 Task: Open a blank google sheet and write heading  Financial Planner. Add Dates in a column and its values below  'Jan 23, Feb 23, Mar 23, Apr 23 & may23. 'Add Income in next column and its values below  $3,000, $3,200, $3,100, $3,300 & $3,500. Add Expenses in next column and its values below  $2,000, $2,300, $2,200, $2,500 & $2,800. Add savings in next column and its values below $500, $600, $500, $700 & $700. Add Investment in next column and its values below  $500, $700, $800, $900 & $1000. Add Net Saving in next column and its values below  $1000, $1200, $900, $800 & $700. Save page BudgetReview templatesbook
Action: Mouse moved to (51, 132)
Screenshot: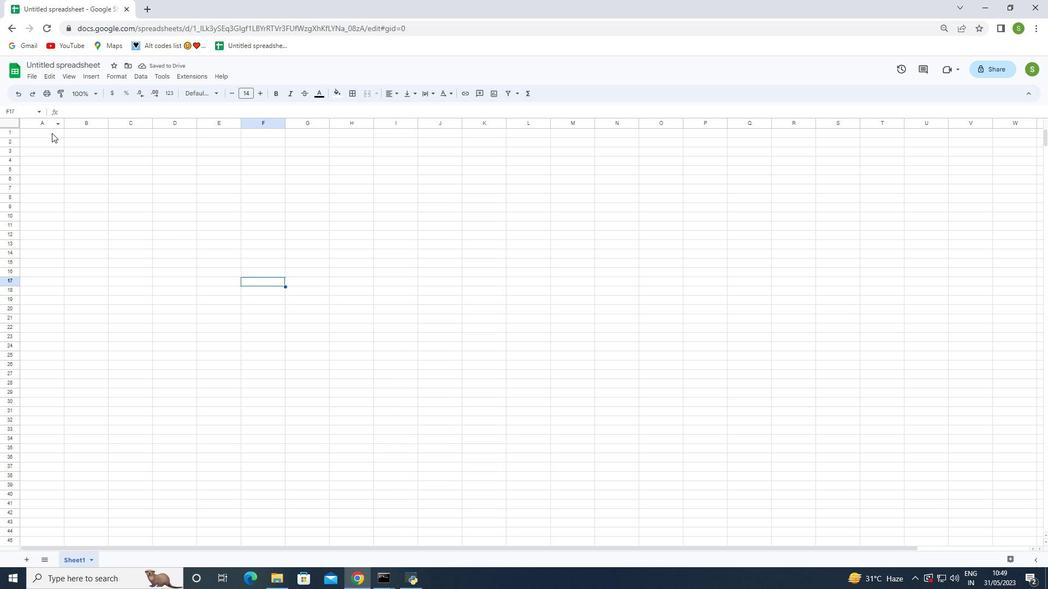 
Action: Mouse pressed left at (51, 132)
Screenshot: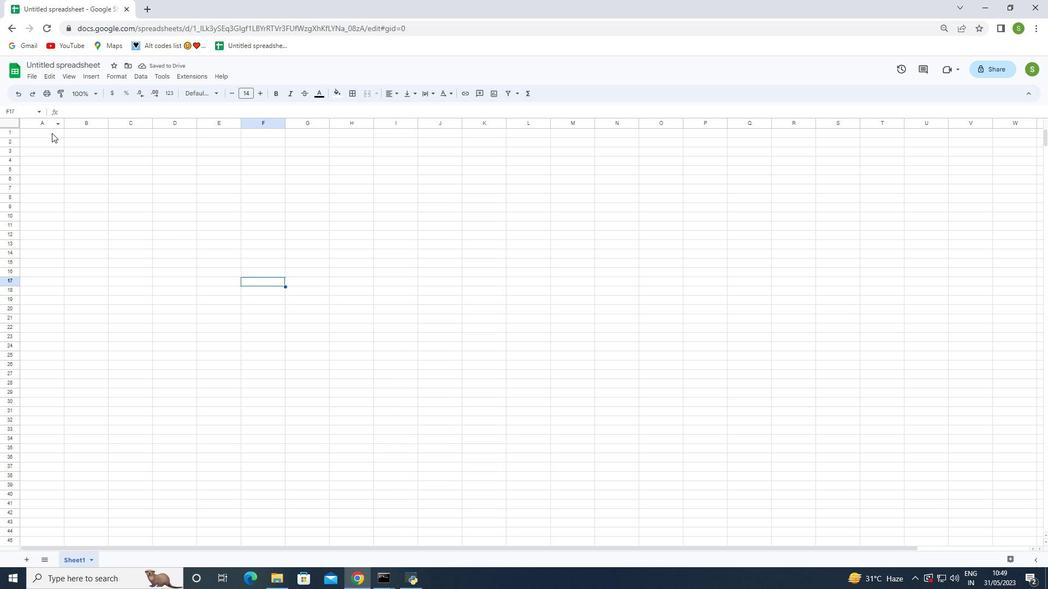 
Action: Key pressed <Key.shift>Fib<Key.backspace>nancial<Key.space><Key.shift>Planner<Key.enter><Key.shift>Dates<Key.enter><Key.shift>Jan<Key.space>23<Key.enter><Key.shift><Key.shift>Feb<Key.space>23<Key.enter><Key.shift>Mar<Key.space>23<Key.enter><Key.shift>Apr<Key.space>23<Key.enter><Key.shift>May<Key.space>23<Key.enter>
Screenshot: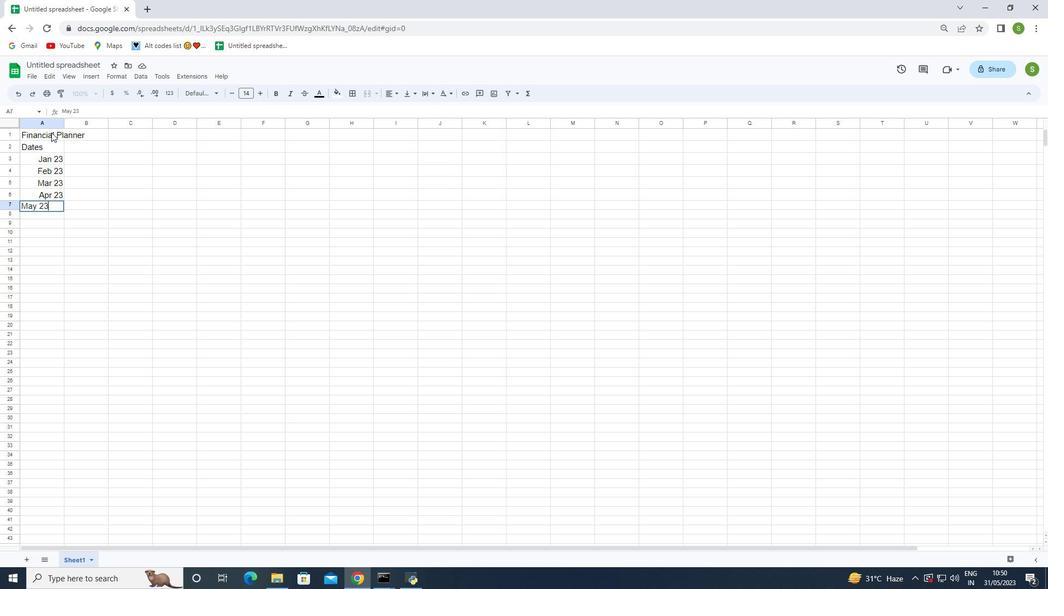 
Action: Mouse moved to (86, 146)
Screenshot: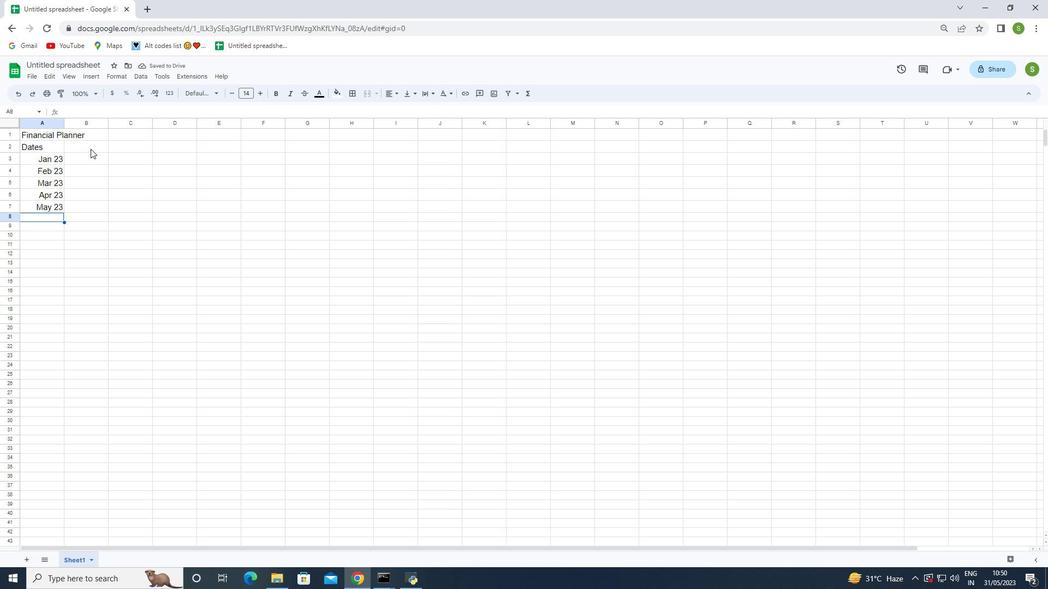 
Action: Mouse pressed left at (86, 146)
Screenshot: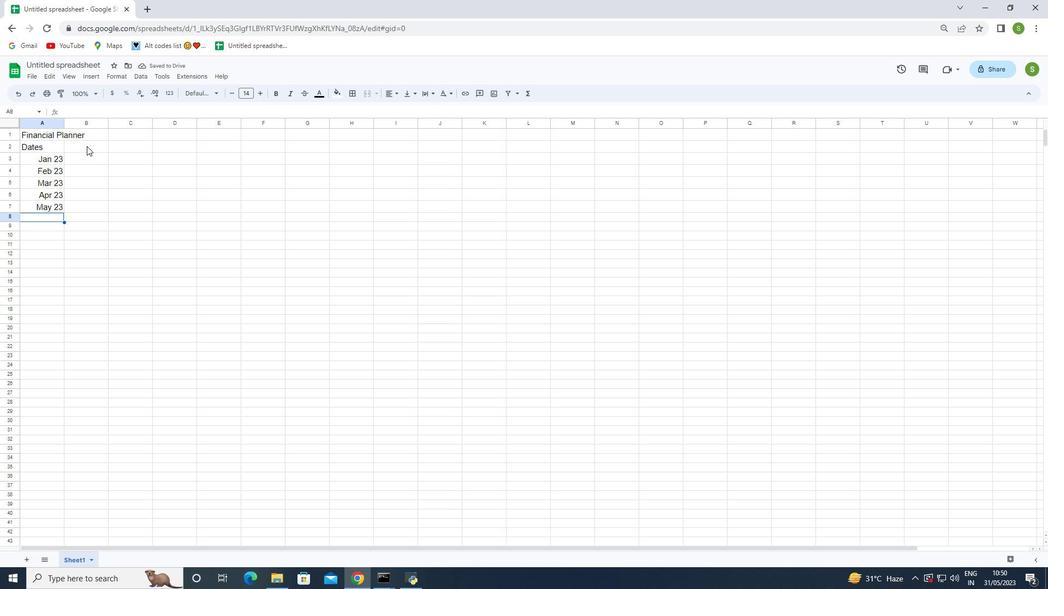 
Action: Key pressed <Key.shift>Income<Key.space><Key.enter><Key.shift><Key.shift><Key.shift><Key.shift><Key.shift><Key.shift><Key.shift><Key.shift>$3000<Key.enter><Key.shift><Key.shift><Key.shift><Key.shift><Key.shift><Key.shift><Key.shift><Key.shift><Key.shift>$3200<Key.enter><Key.shift>$3100<Key.enter><Key.shift><Key.shift><Key.shift>$3300<Key.enter><Key.shift>$3500<Key.enter>
Screenshot: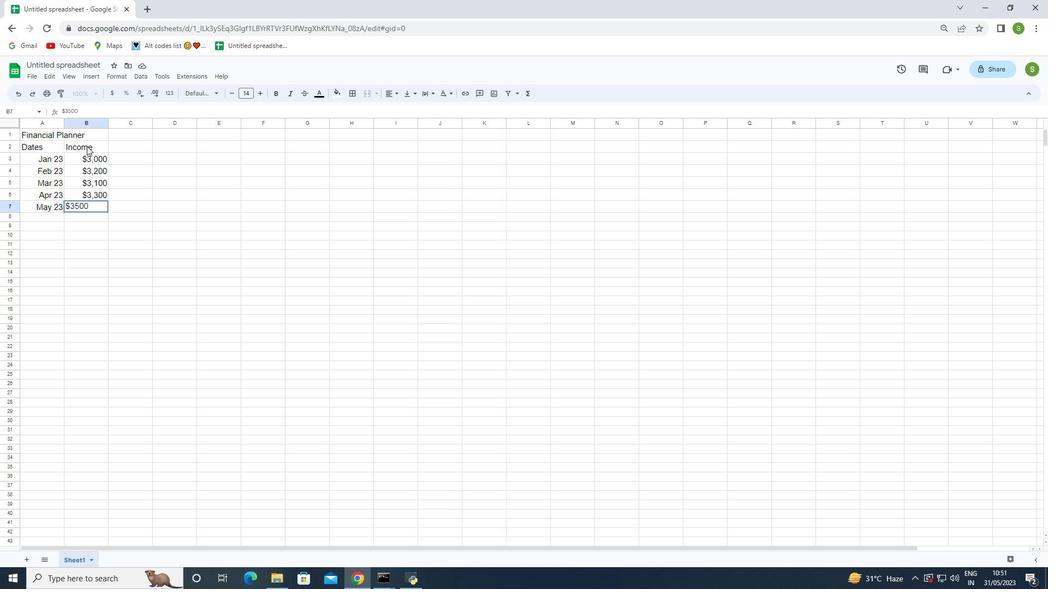 
Action: Mouse moved to (131, 149)
Screenshot: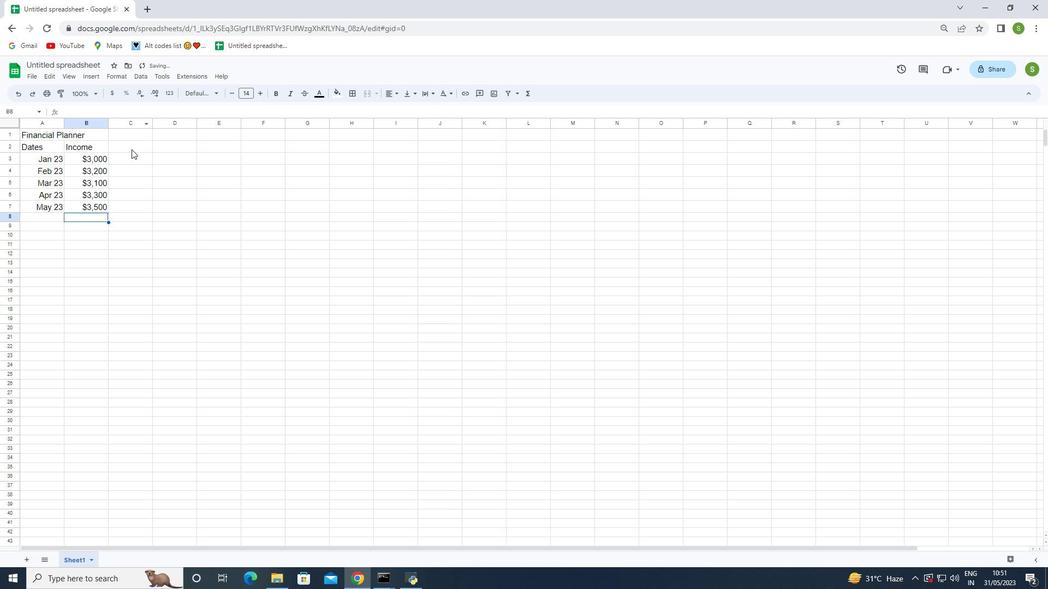 
Action: Mouse pressed left at (131, 149)
Screenshot: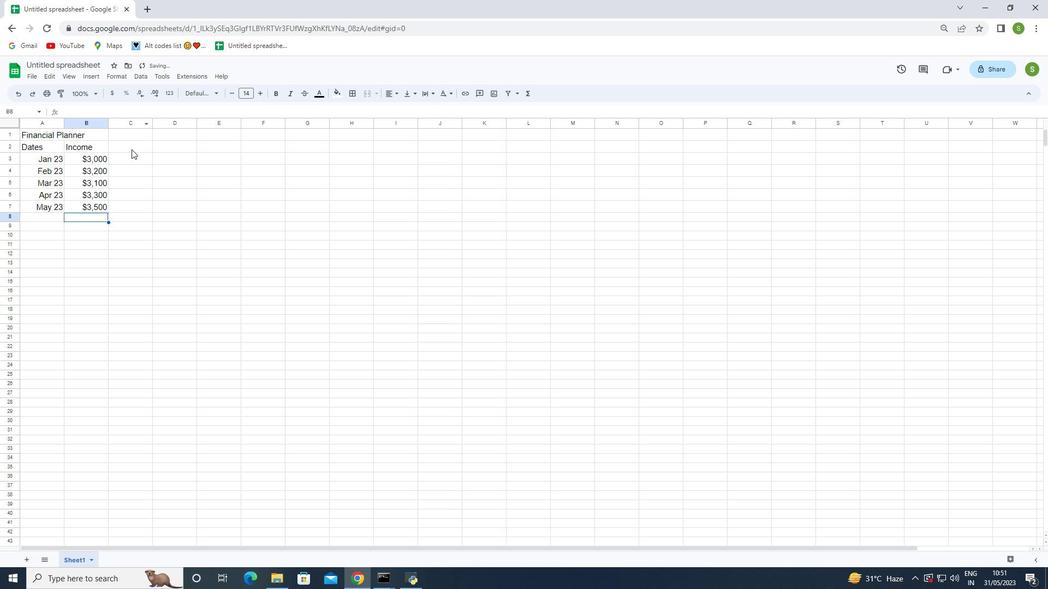 
Action: Key pressed <Key.shift>Expenses<Key.enter><Key.shift>#<Key.backspace><Key.shift>$2000<Key.enter><Key.shift><Key.shift><Key.shift><Key.shift>$2300<Key.enter><Key.shift>$2200<Key.enter><Key.shift>$2500<Key.enter><Key.shift>$2800<Key.enter>
Screenshot: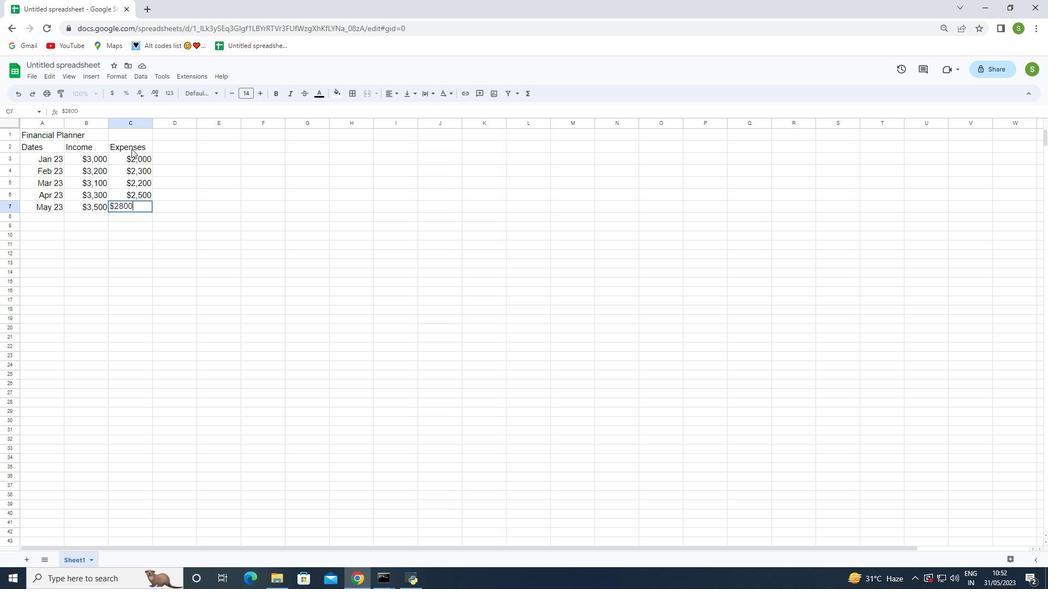 
Action: Mouse moved to (179, 141)
Screenshot: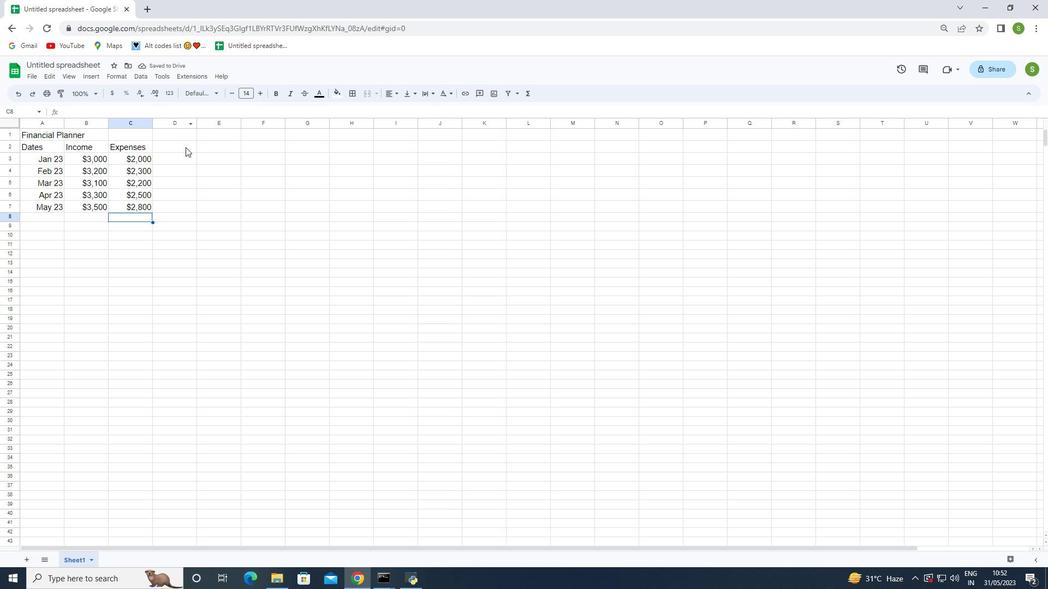 
Action: Mouse pressed left at (179, 141)
Screenshot: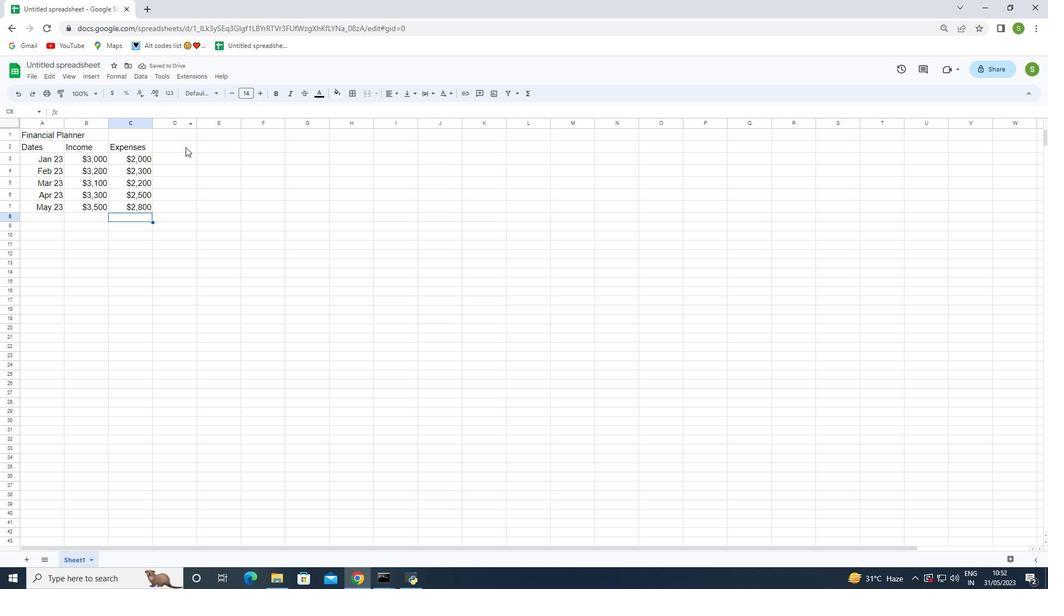 
Action: Mouse moved to (183, 175)
Screenshot: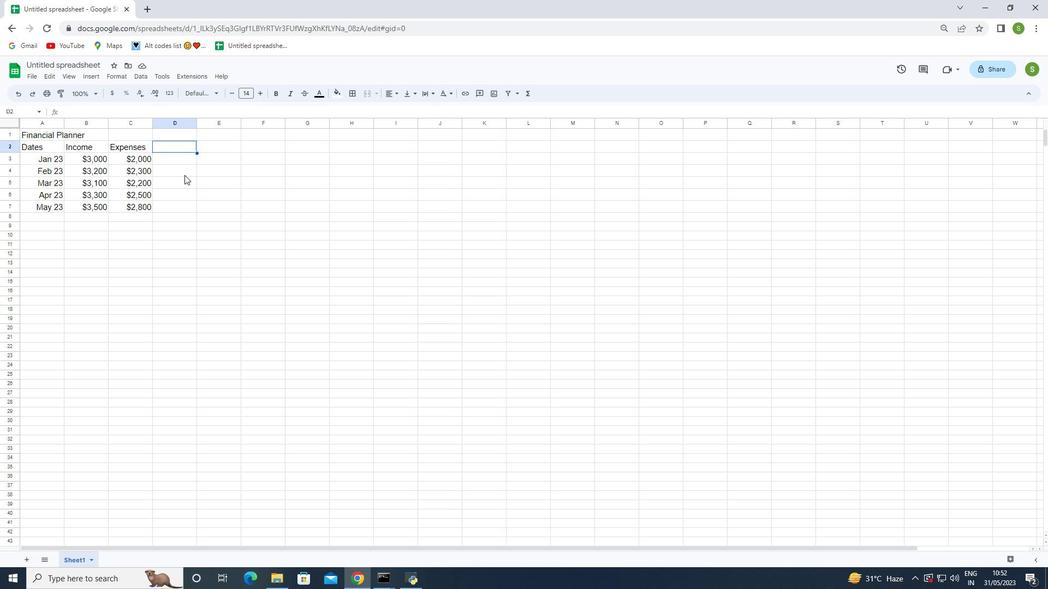 
Action: Key pressed <Key.shift><Key.shift><Key.shift><Key.shift>Savin
Screenshot: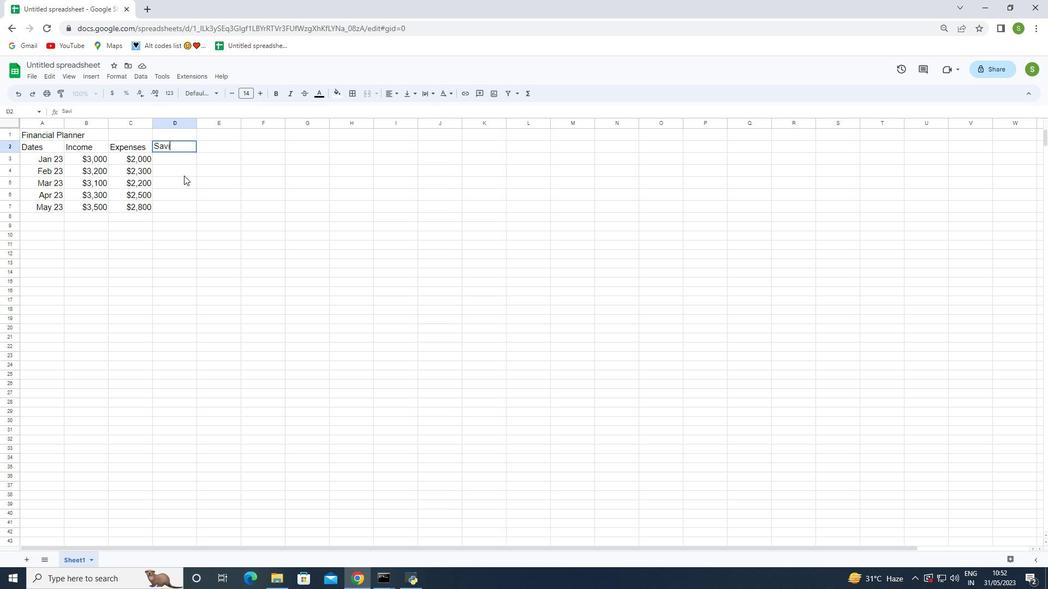 
Action: Mouse moved to (182, 175)
Screenshot: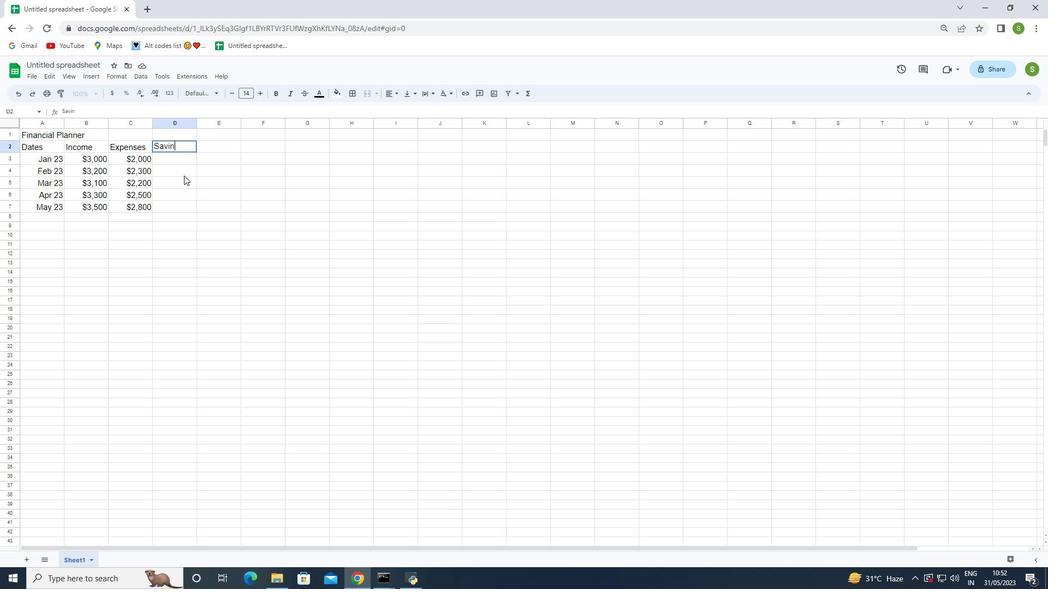 
Action: Key pressed gs
Screenshot: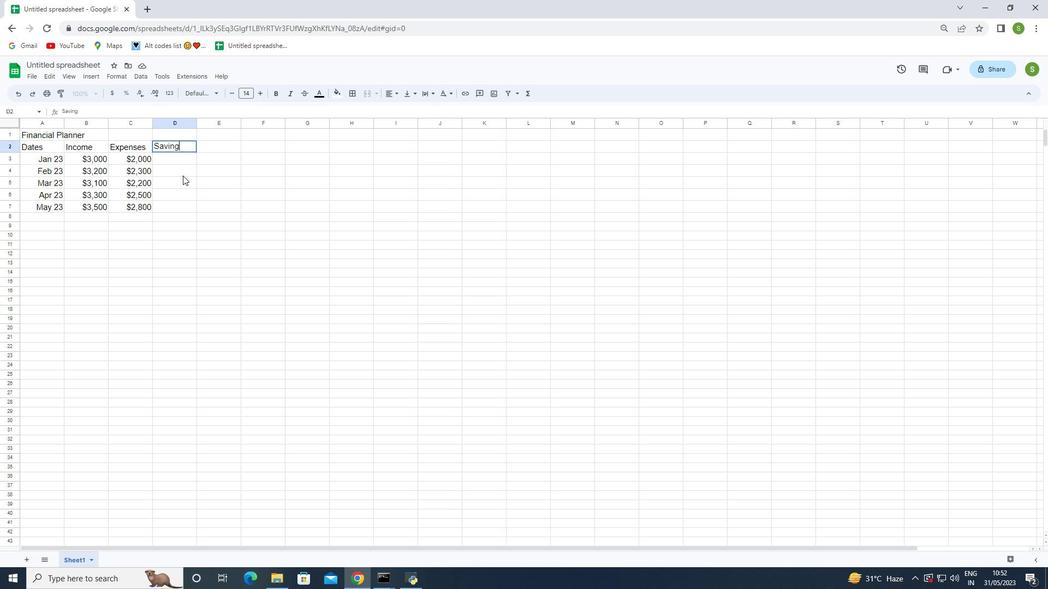 
Action: Mouse moved to (162, 156)
Screenshot: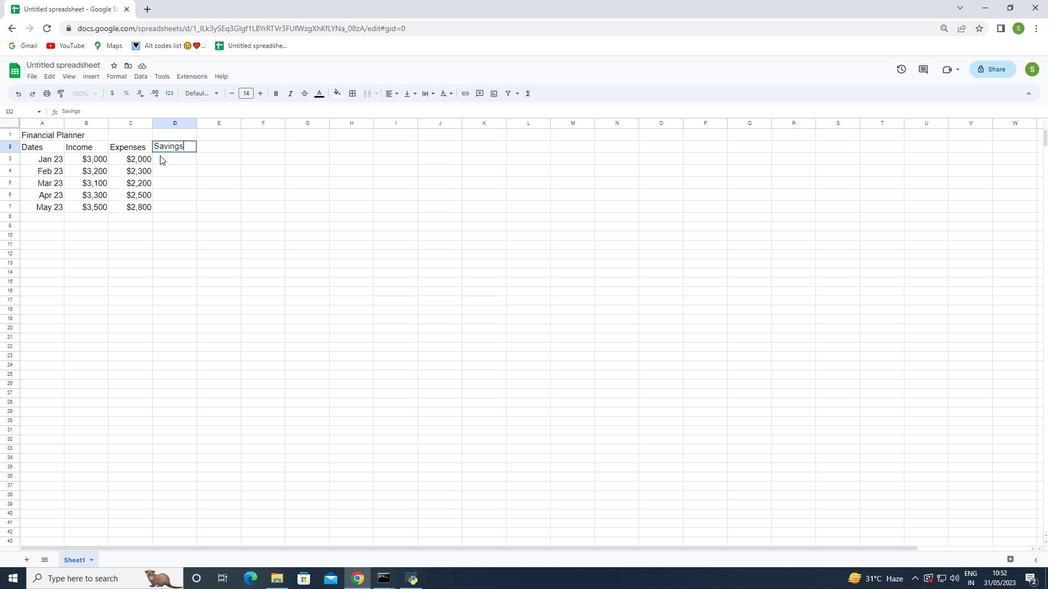 
Action: Mouse pressed left at (162, 156)
Screenshot: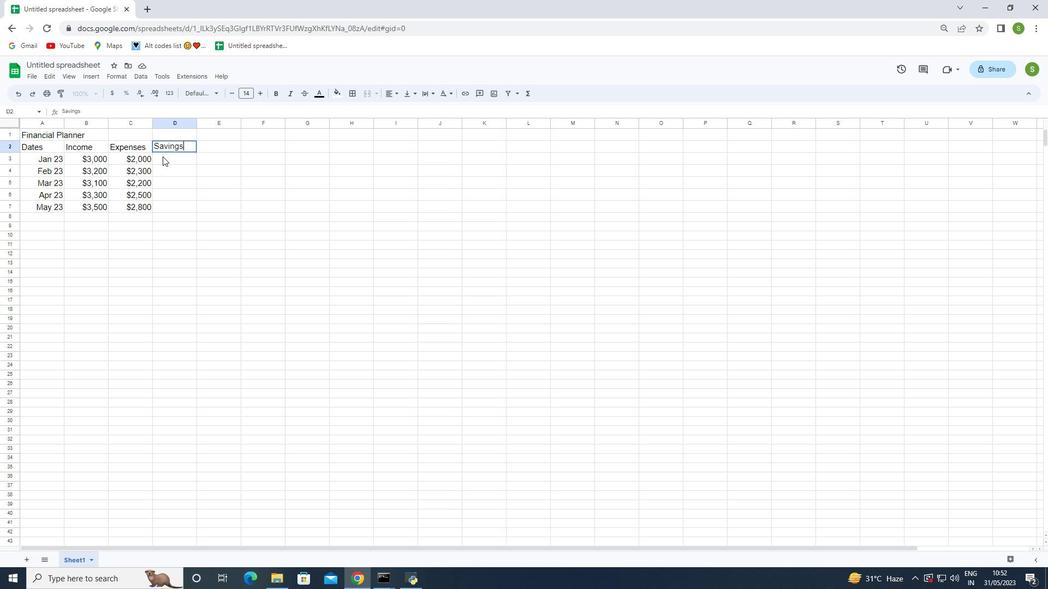 
Action: Mouse moved to (152, 155)
Screenshot: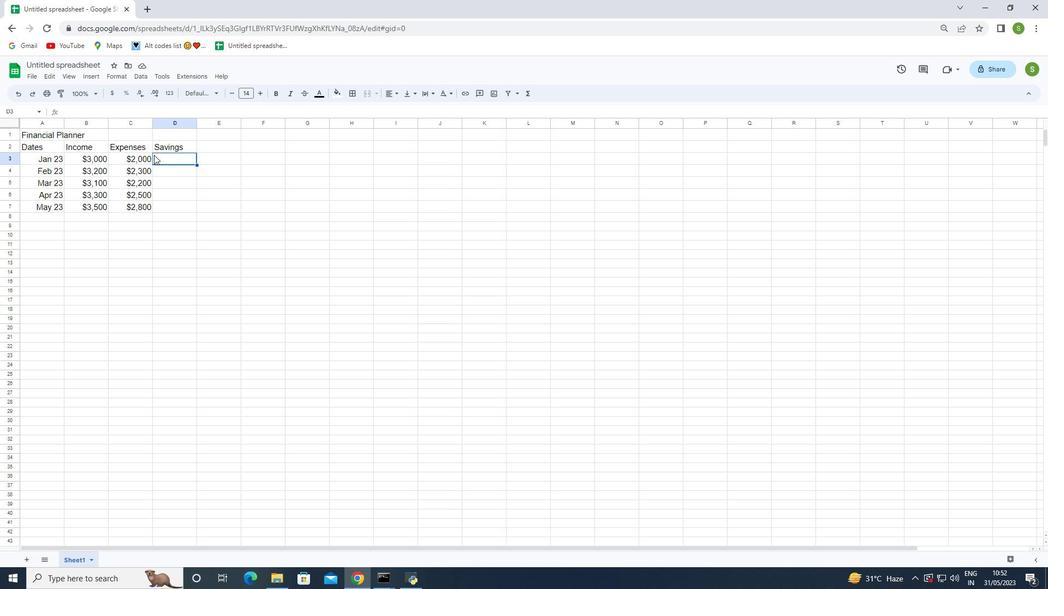 
Action: Key pressed <Key.shift><Key.shift><Key.shift><Key.shift><Key.shift><Key.shift><Key.shift><Key.shift><Key.shift><Key.shift><Key.shift><Key.shift><Key.shift><Key.shift><Key.shift><Key.shift><Key.shift><Key.shift><Key.shift><Key.shift>$500<Key.enter><Key.shift>$600<Key.enter><Key.shift>$500<Key.enter><Key.shift>$700<Key.enter><Key.shift><Key.shift>$700<Key.enter>
Screenshot: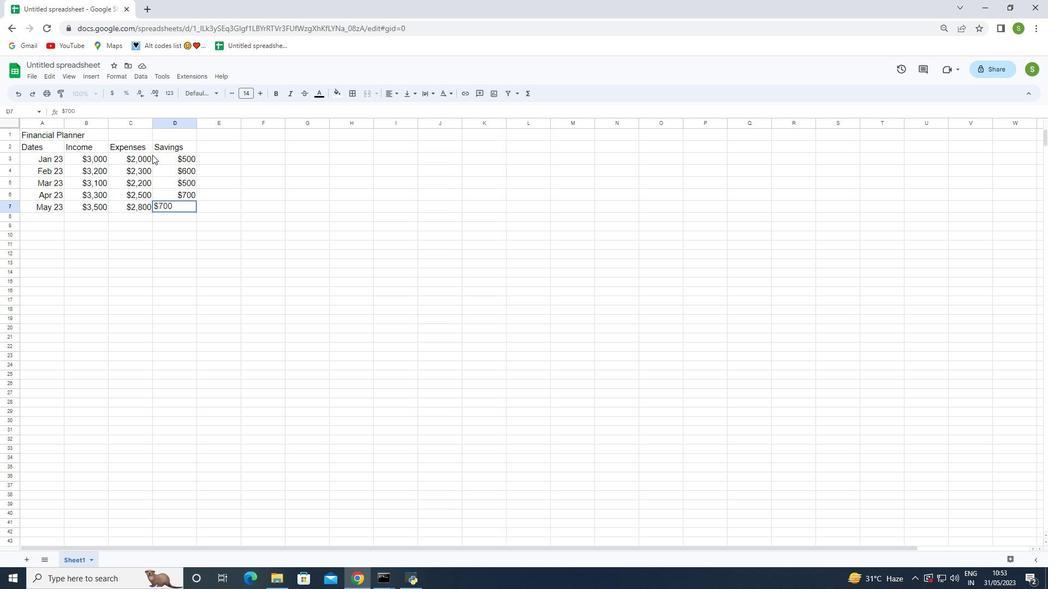 
Action: Mouse moved to (206, 143)
Screenshot: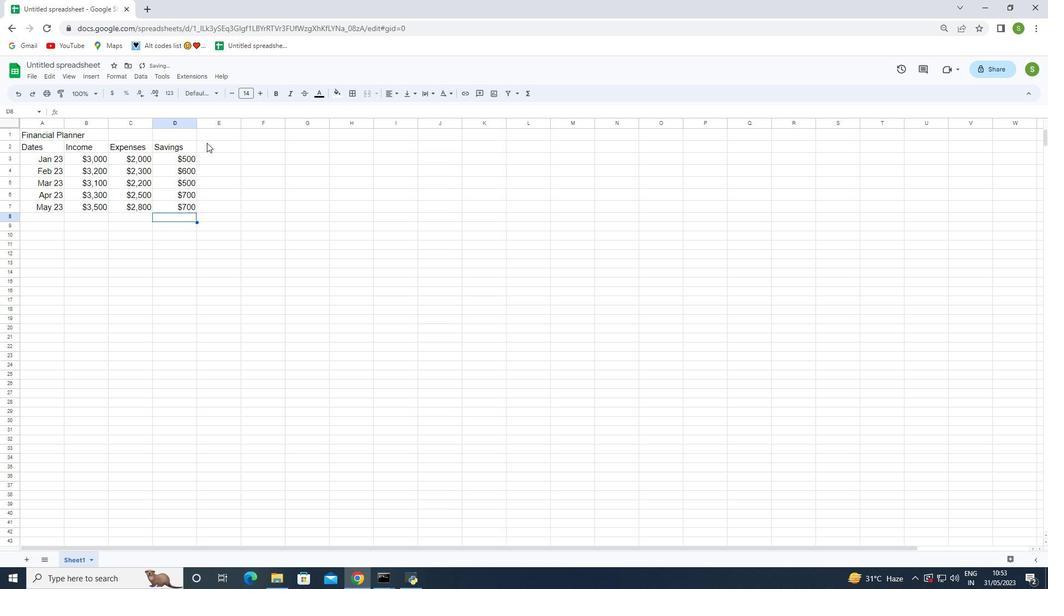 
Action: Mouse pressed left at (206, 143)
Screenshot: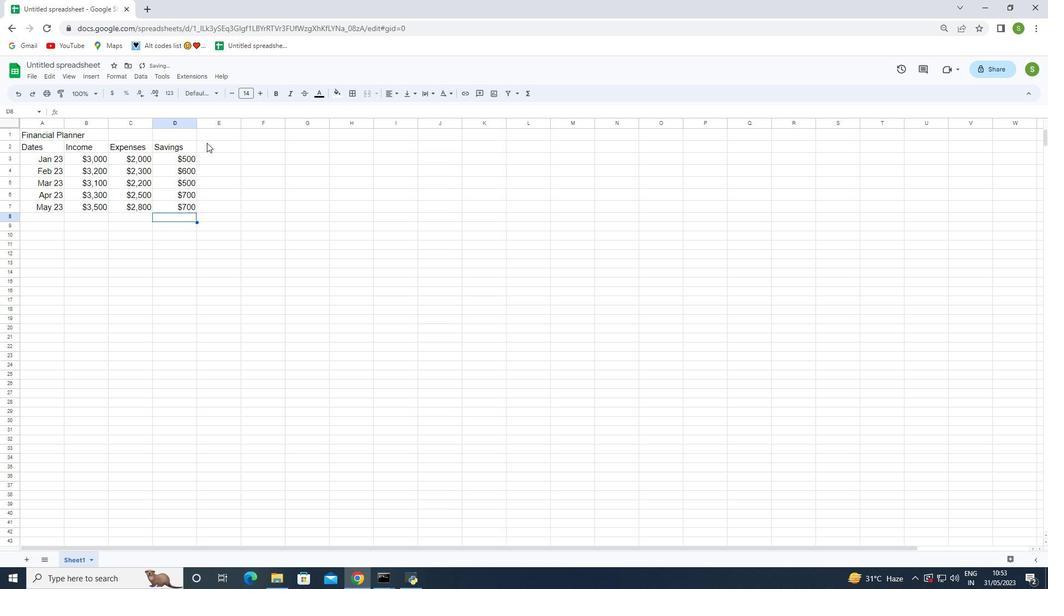 
Action: Mouse moved to (228, 181)
Screenshot: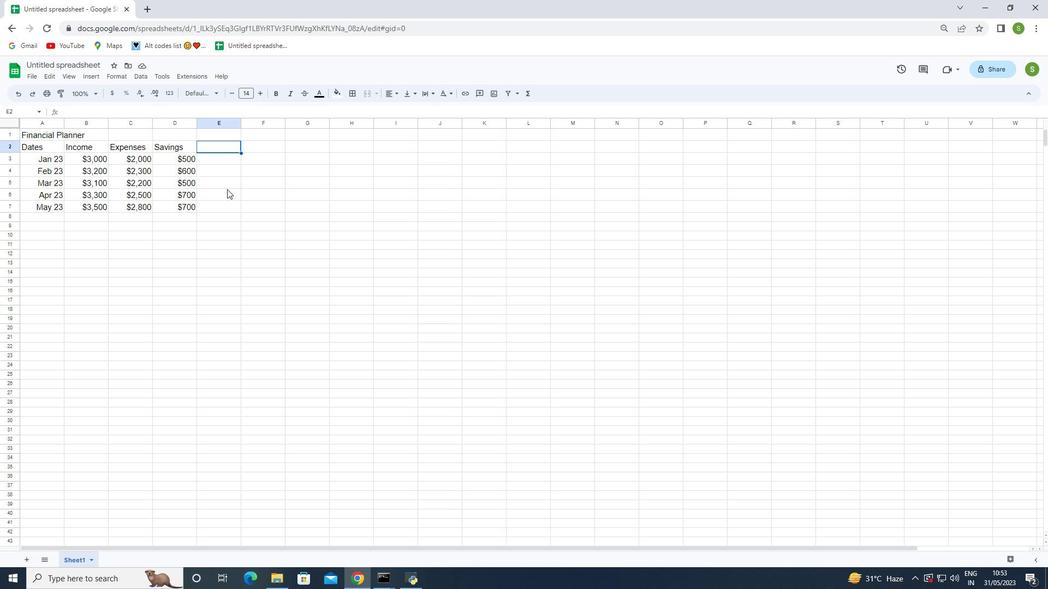 
Action: Key pressed <Key.shift>Investment<Key.enter><Key.shift><Key.shift><Key.shift><Key.shift><Key.shift><Key.shift><Key.shift>$500<Key.enter><Key.shift>$700<Key.enter><Key.shift>$800<Key.enter><Key.shift>$900<Key.enter><Key.shift>$1000<Key.enter>
Screenshot: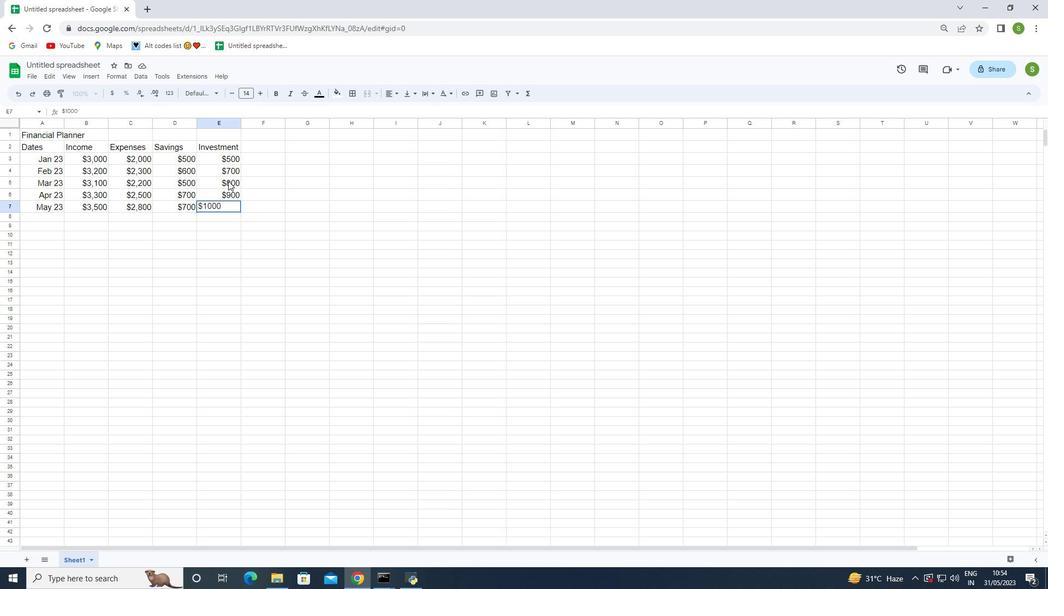 
Action: Mouse moved to (192, 277)
Screenshot: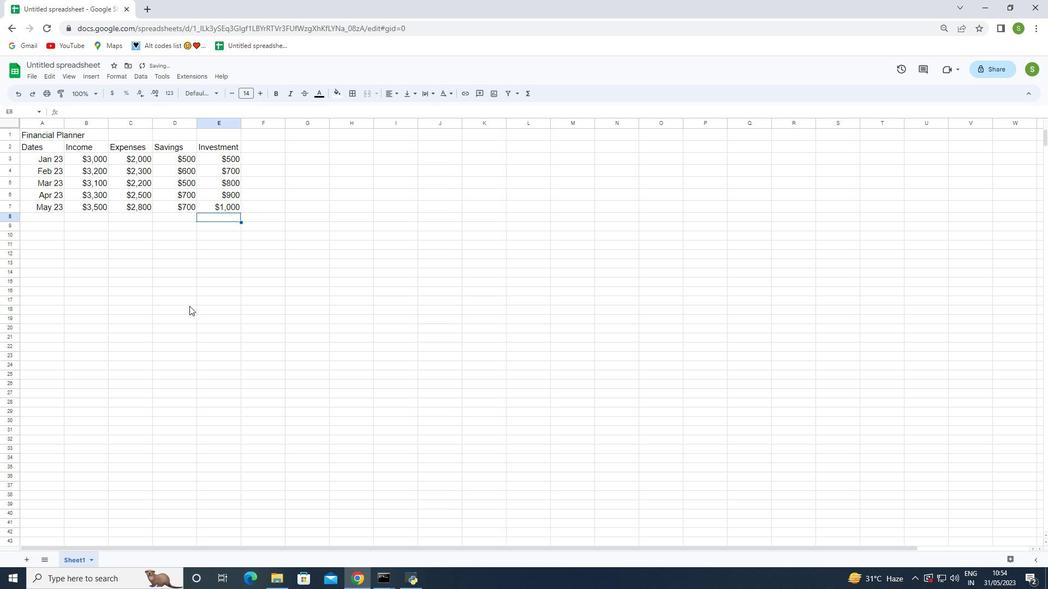 
Action: Mouse pressed left at (192, 277)
Screenshot: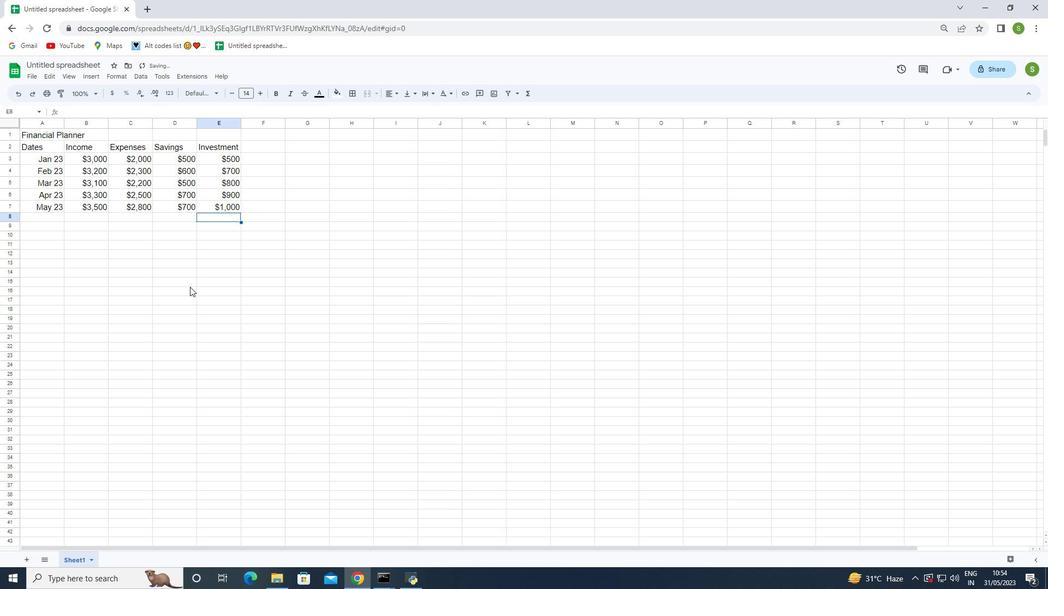 
Action: Mouse moved to (261, 153)
Screenshot: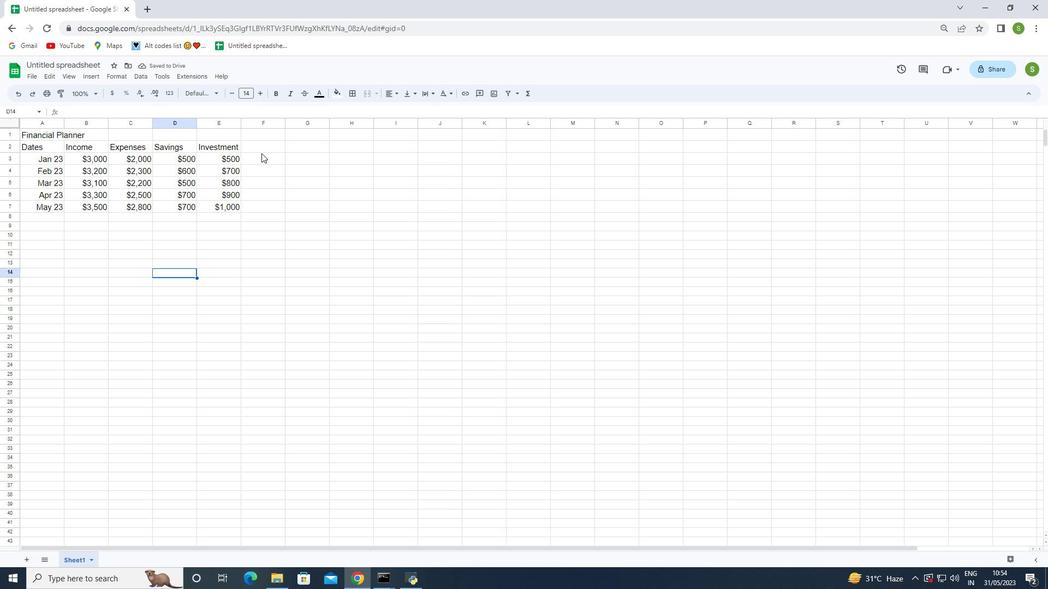 
Action: Mouse pressed left at (261, 153)
Screenshot: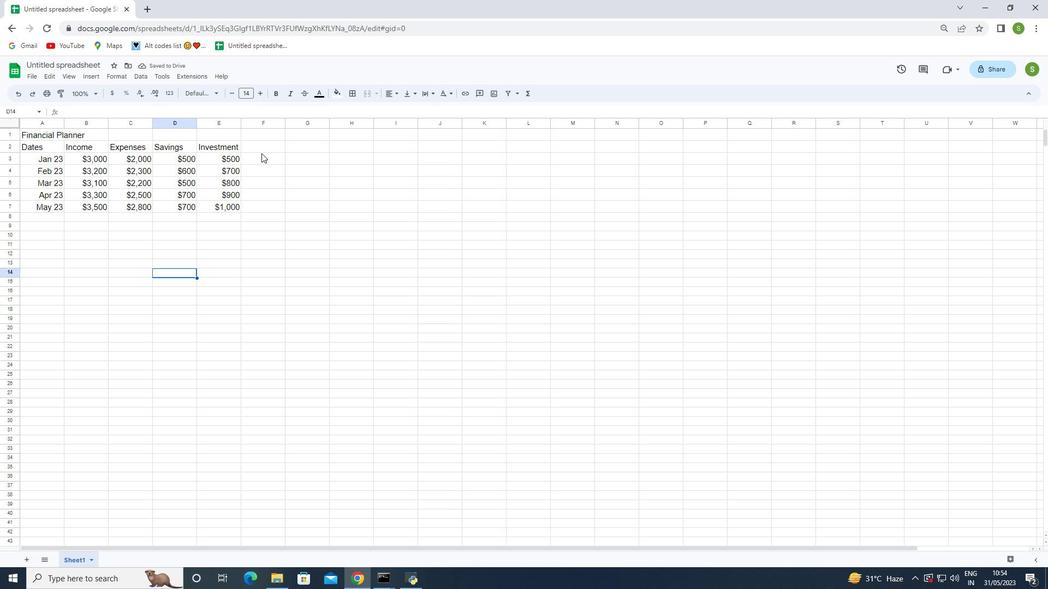 
Action: Mouse moved to (250, 195)
Screenshot: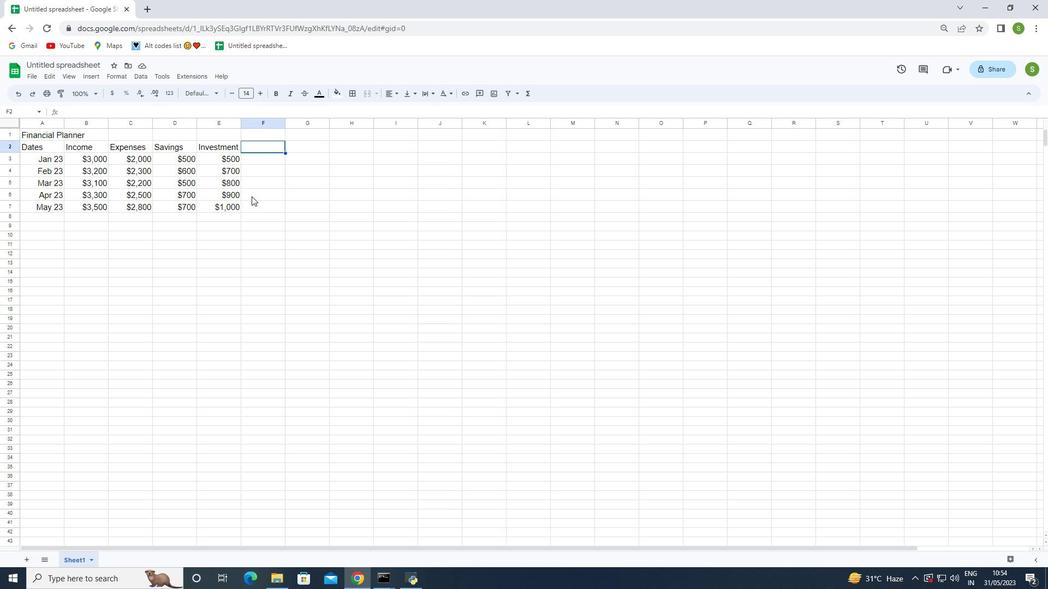 
Action: Key pressed <Key.shift>$<Key.backspace>
Screenshot: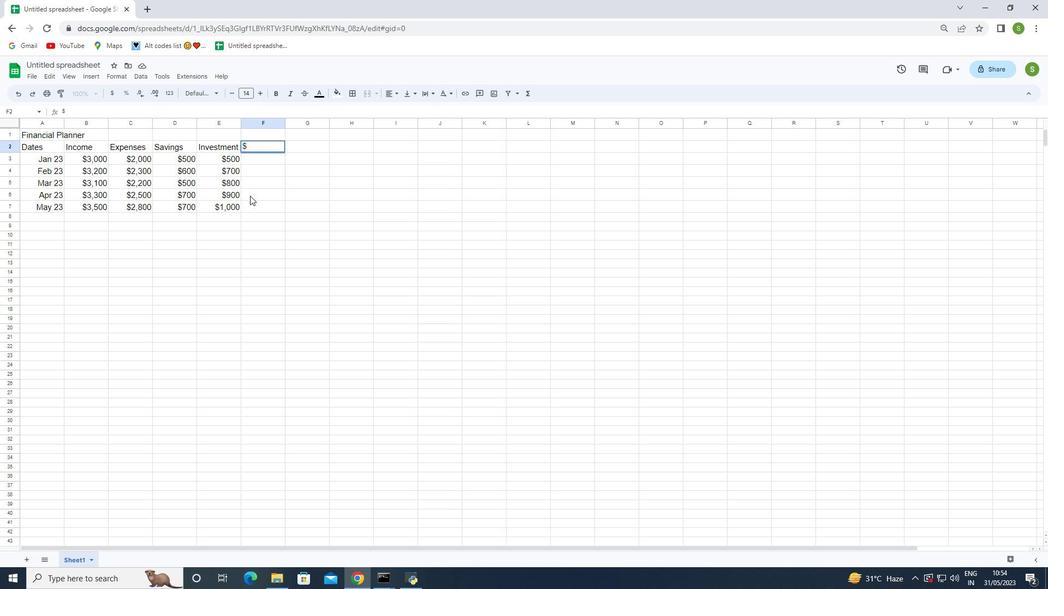 
Action: Mouse moved to (249, 195)
Screenshot: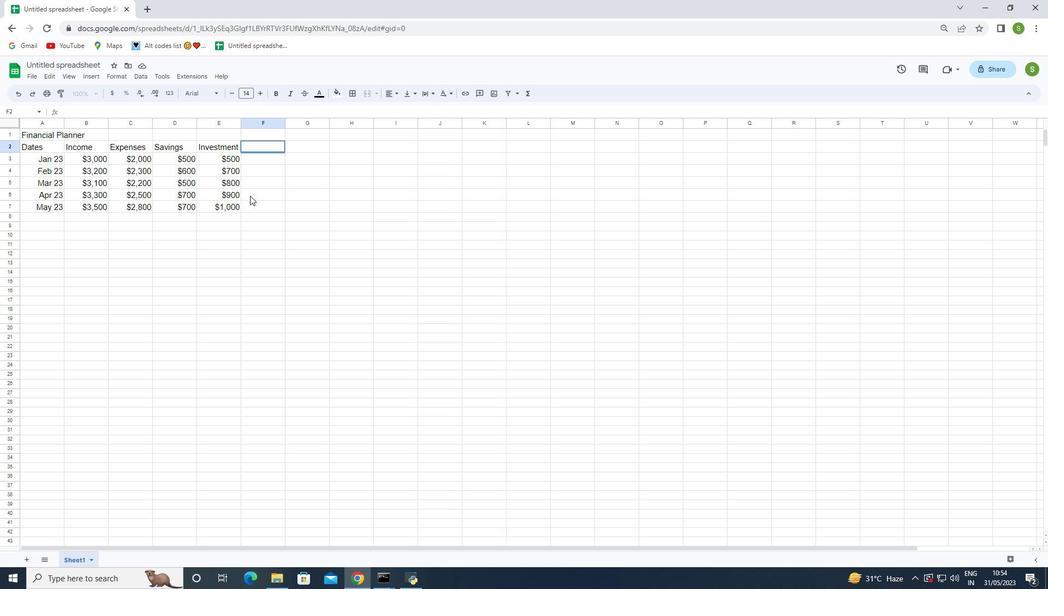 
Action: Key pressed <Key.shift><Key.shift><Key.shift>Net<Key.space><Key.shift>Saving<Key.enter><Key.shift><Key.shift><Key.shift><Key.shift><Key.shift><Key.shift>$1000<Key.enter><Key.shift><Key.shift><Key.shift><Key.shift><Key.shift><Key.shift><Key.shift><Key.shift><Key.shift>$1200<Key.enter><Key.shift>$900<Key.enter><Key.shift><Key.shift><Key.shift><Key.shift><Key.shift><Key.shift><Key.shift>%<Key.backspace><Key.shift>$800<Key.enter><Key.shift><Key.shift><Key.shift><Key.shift><Key.shift>$700<Key.enter>
Screenshot: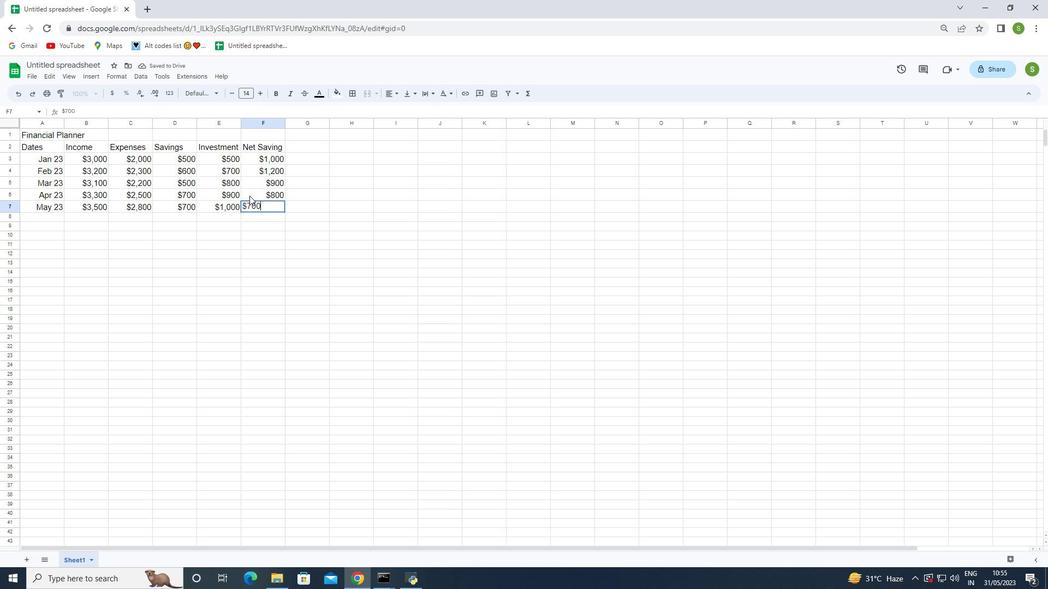 
Action: Mouse moved to (27, 79)
Screenshot: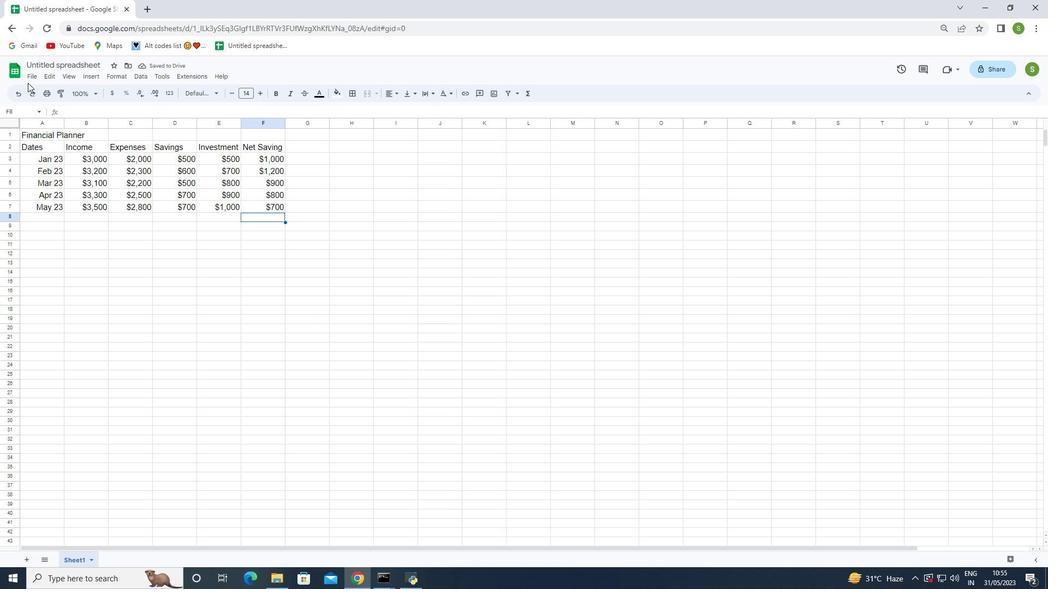 
Action: Mouse pressed left at (27, 79)
Screenshot: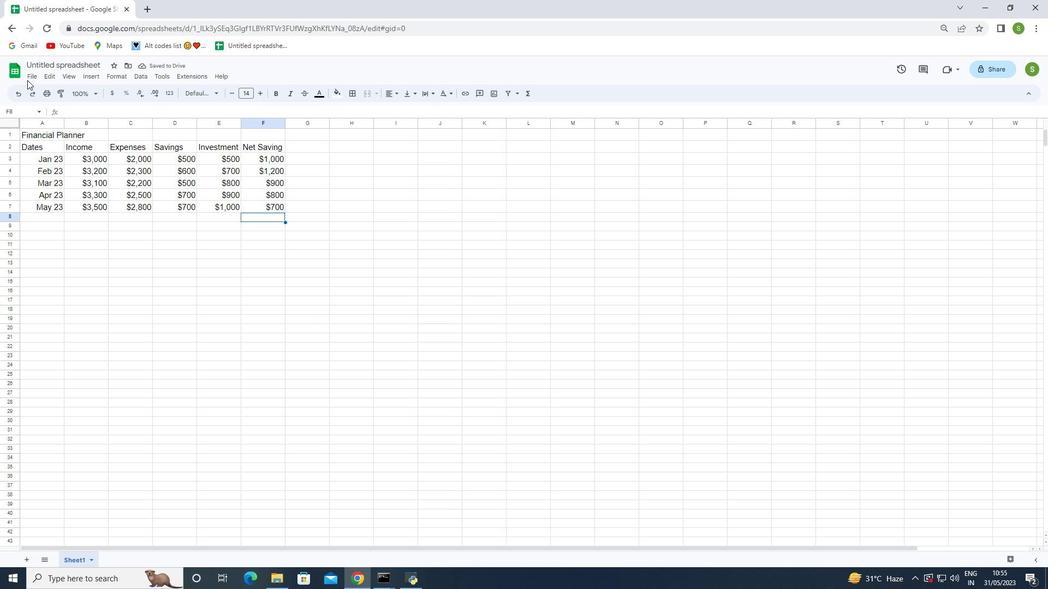 
Action: Mouse moved to (27, 77)
Screenshot: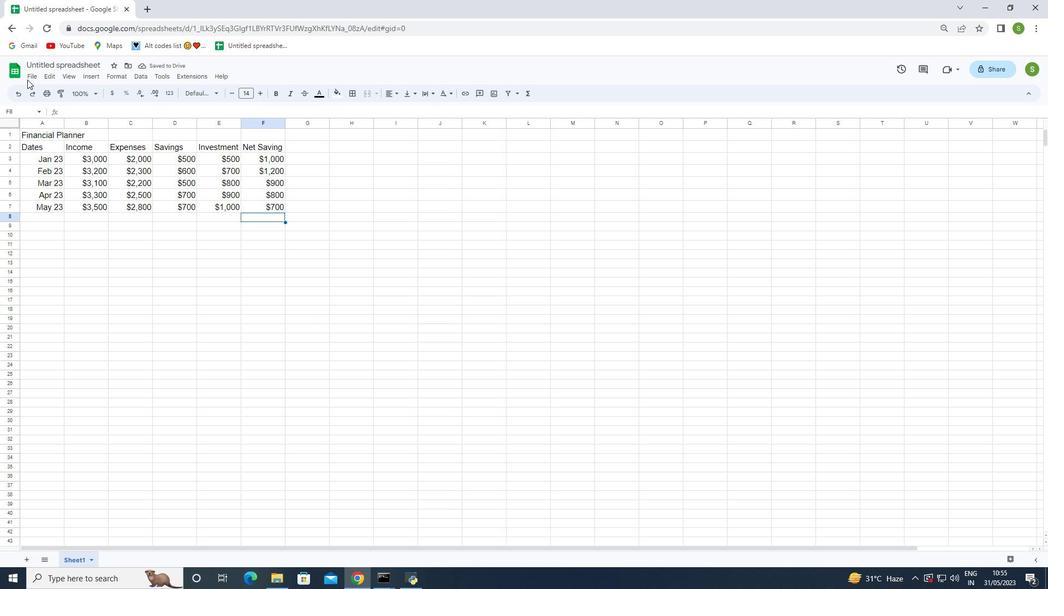 
Action: Mouse pressed left at (27, 77)
Screenshot: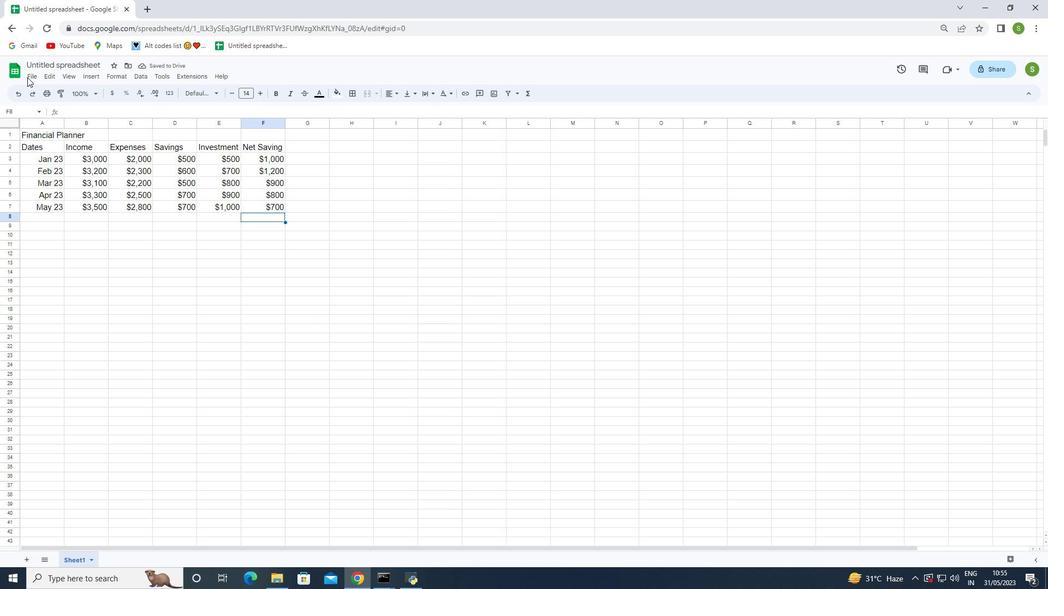 
Action: Mouse moved to (31, 78)
Screenshot: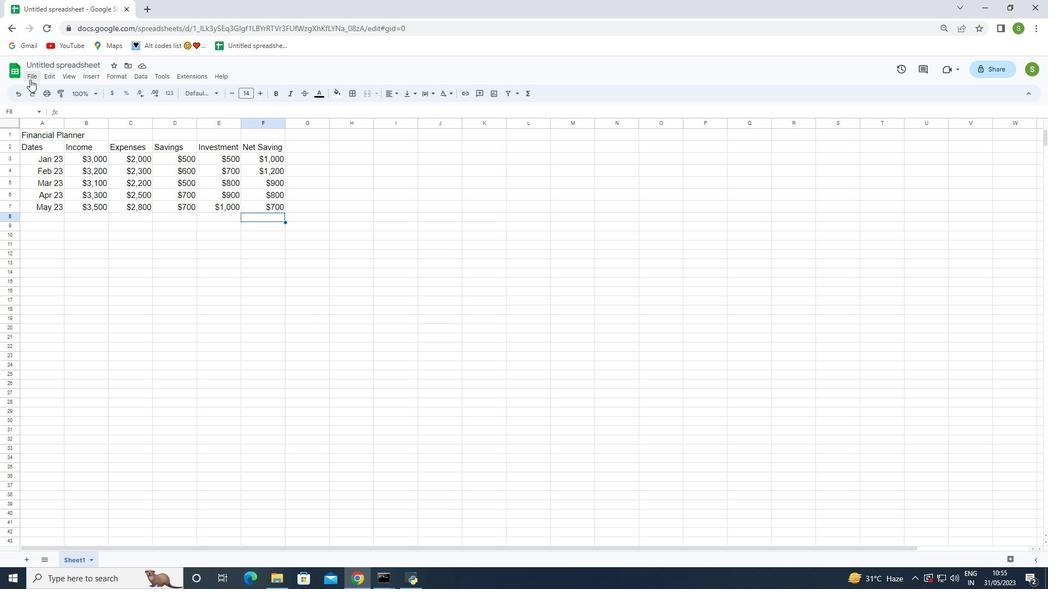 
Action: Mouse pressed left at (31, 78)
Screenshot: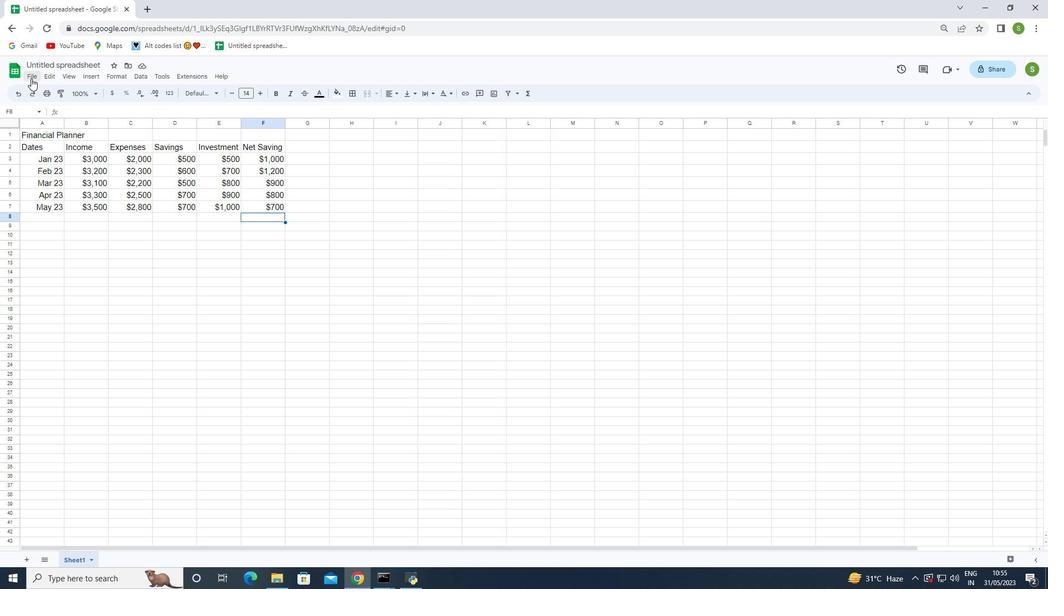 
Action: Mouse moved to (53, 204)
Screenshot: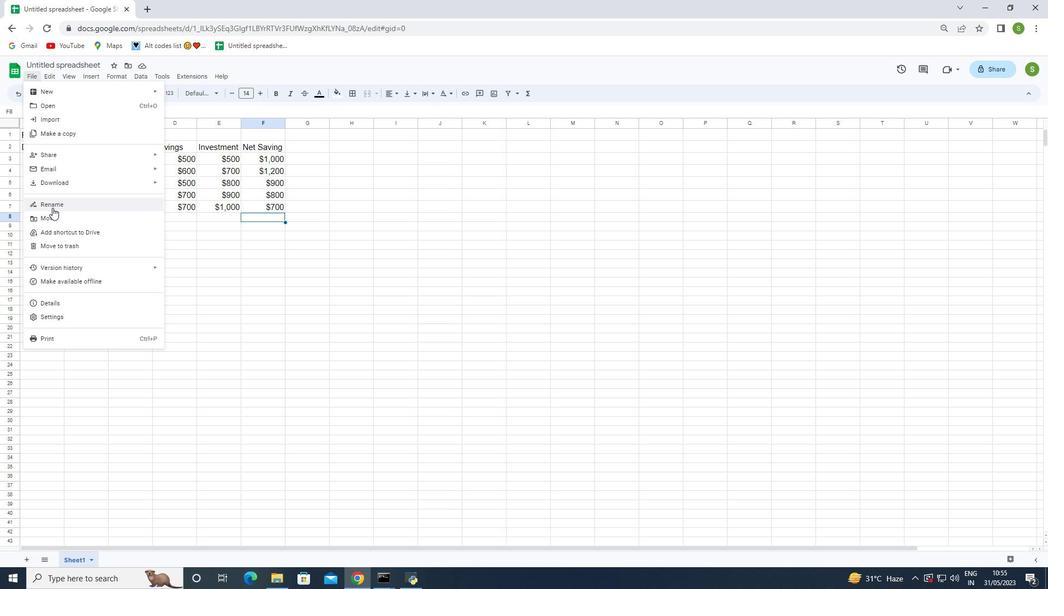 
Action: Mouse pressed left at (53, 204)
Screenshot: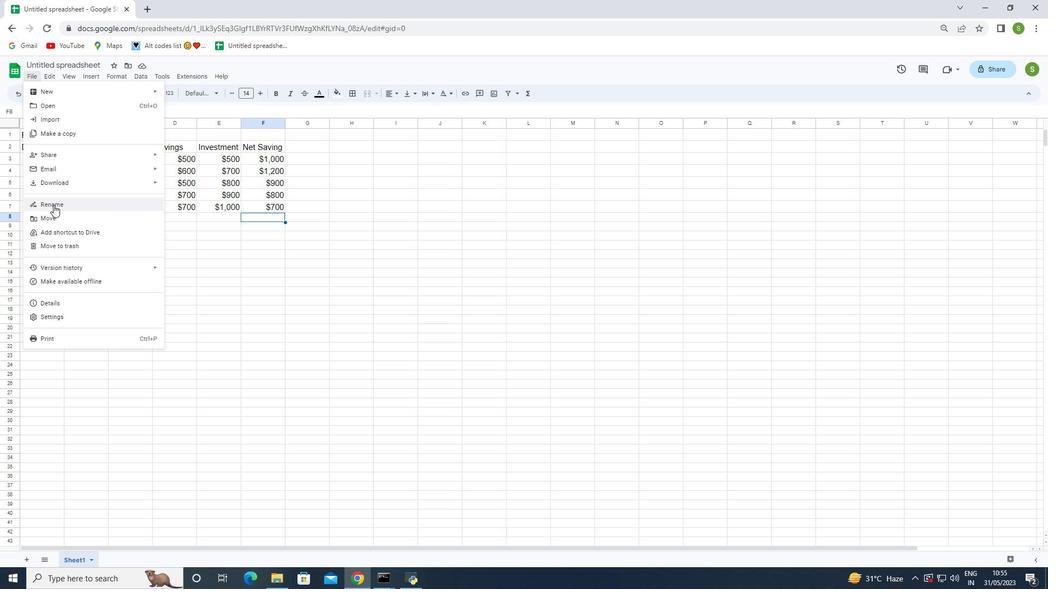 
Action: Mouse moved to (64, 231)
Screenshot: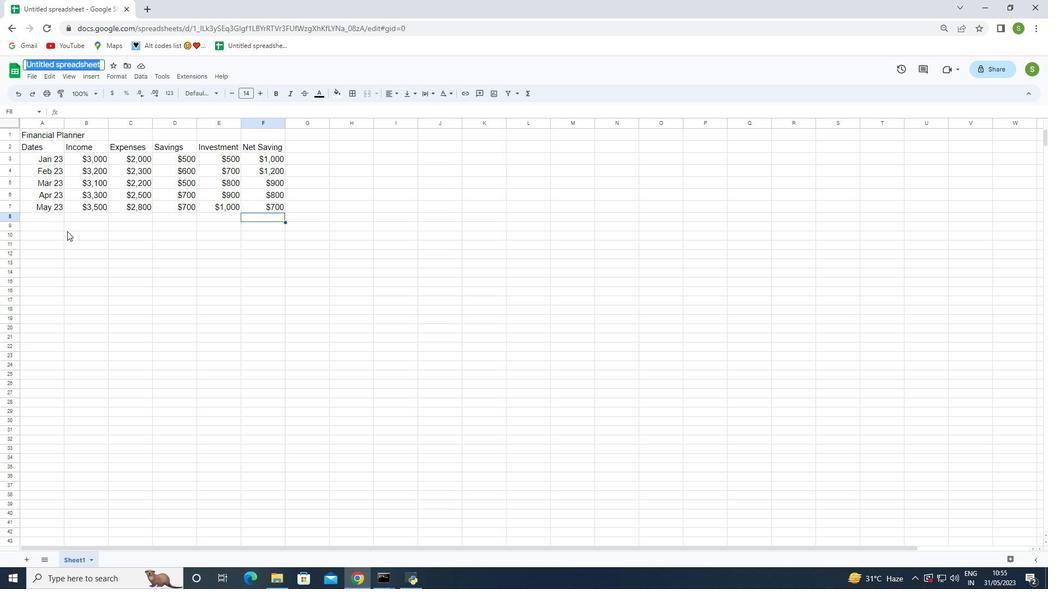 
Action: Key pressed <Key.backspace><Key.shift>Budget<Key.shift>Review<Key.space>templatesbook
Screenshot: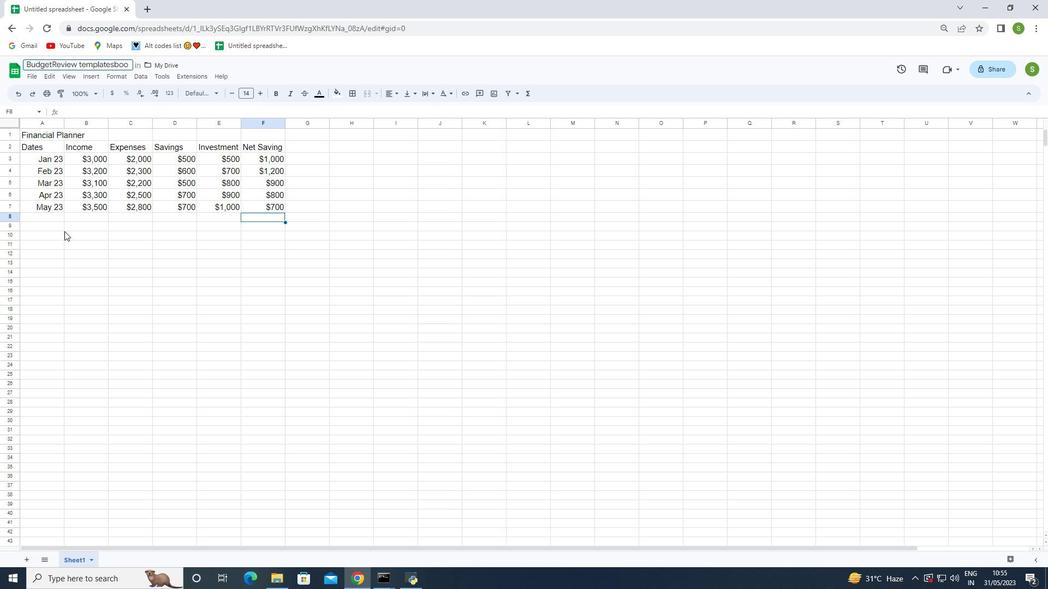 
Action: Mouse moved to (146, 333)
Screenshot: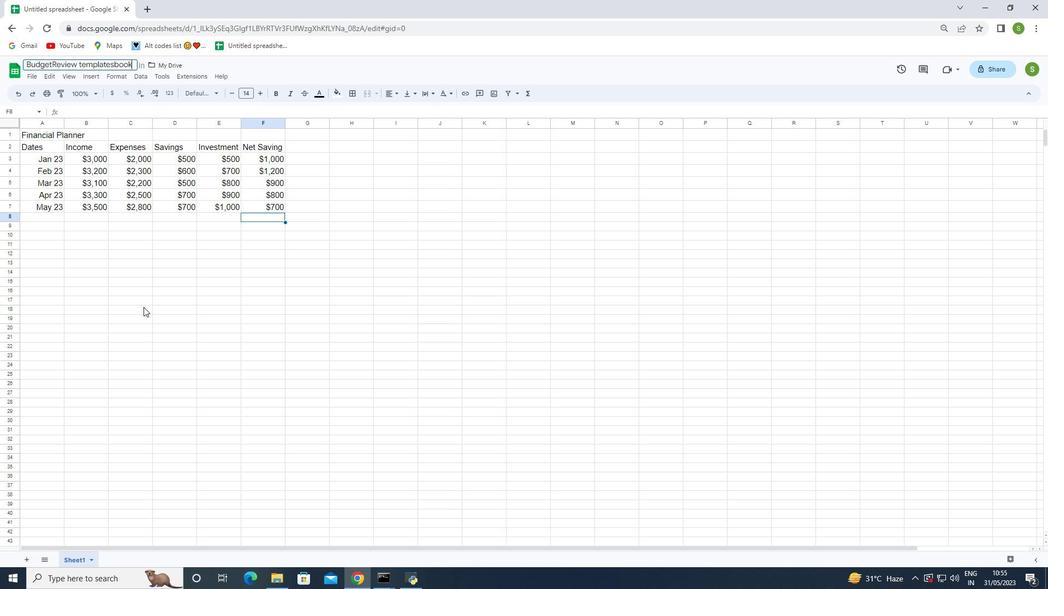 
Action: Mouse pressed left at (146, 333)
Screenshot: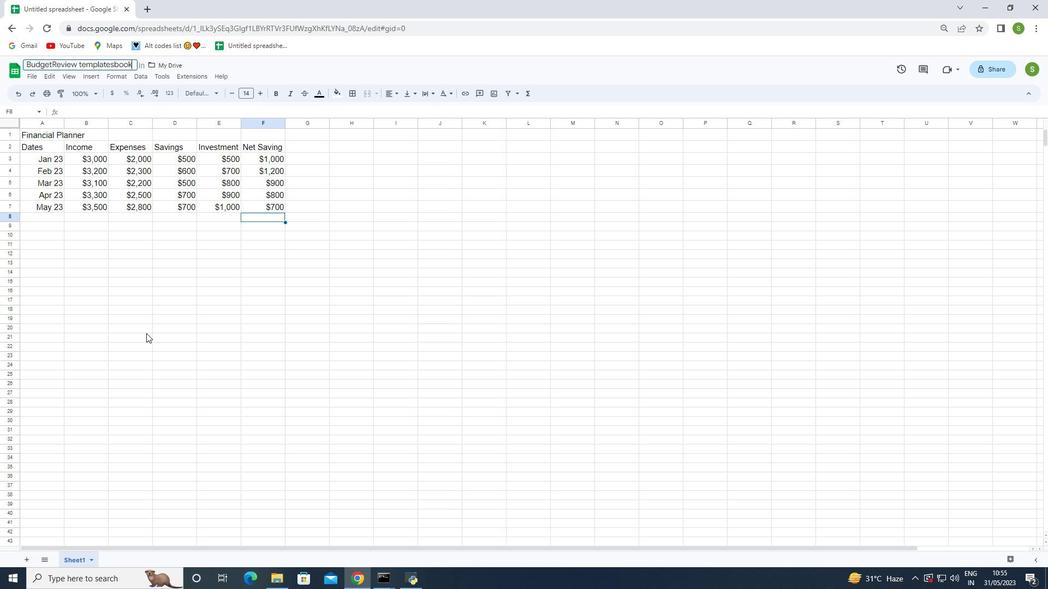 
Action: Mouse moved to (143, 248)
Screenshot: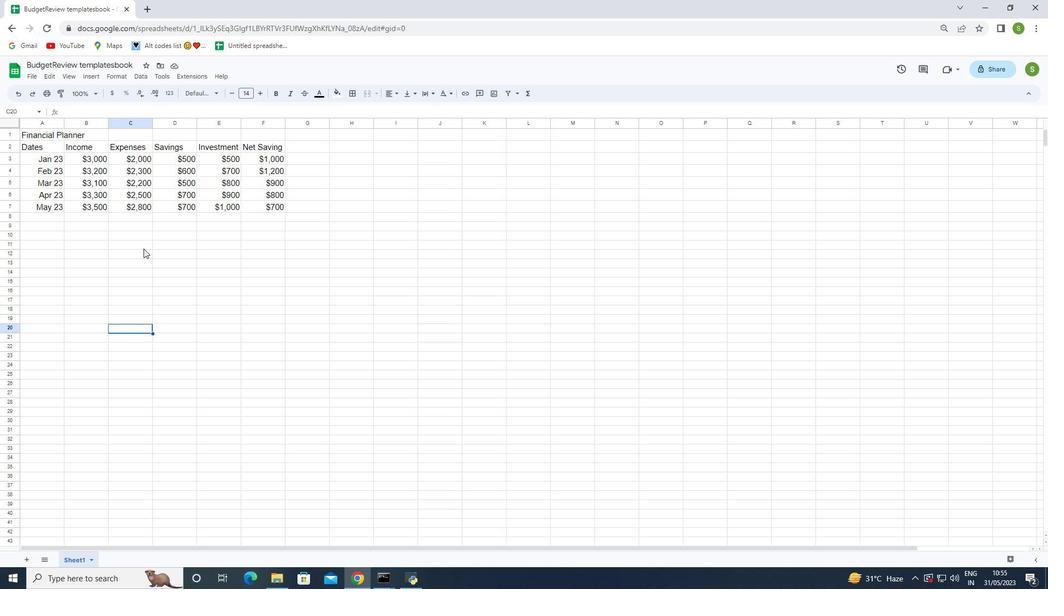 
